 Task: Use the formula "IFNA" in spreadsheet "Project protfolio".
Action: Mouse moved to (104, 60)
Screenshot: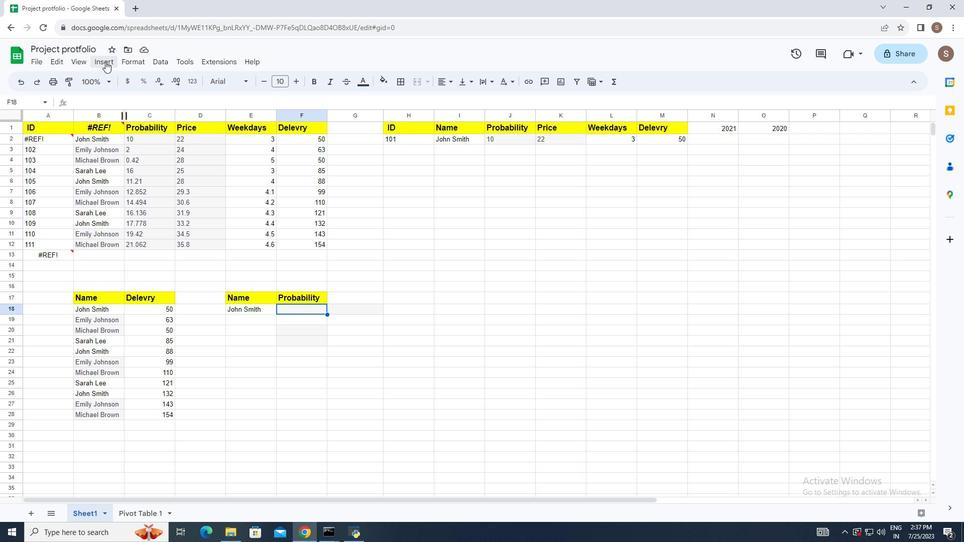 
Action: Mouse pressed left at (104, 60)
Screenshot: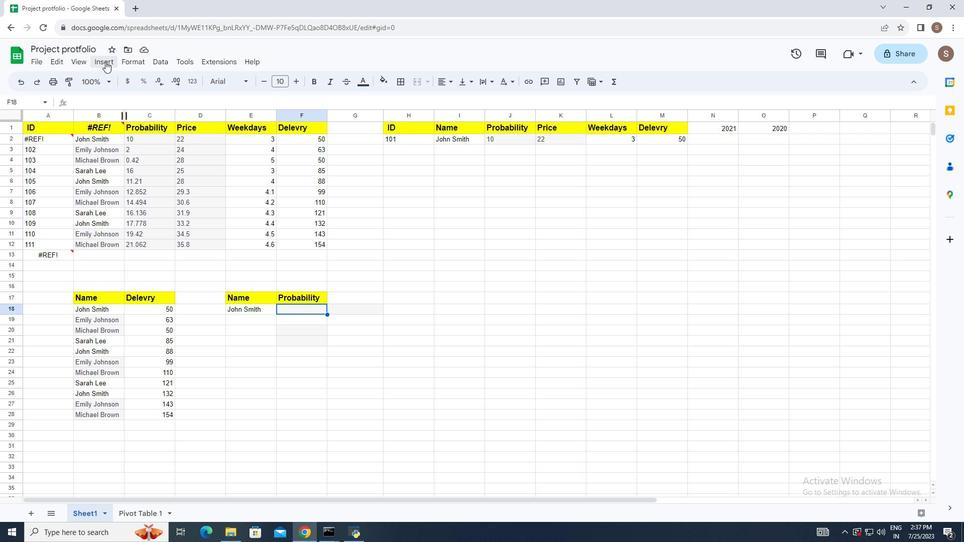 
Action: Mouse moved to (146, 235)
Screenshot: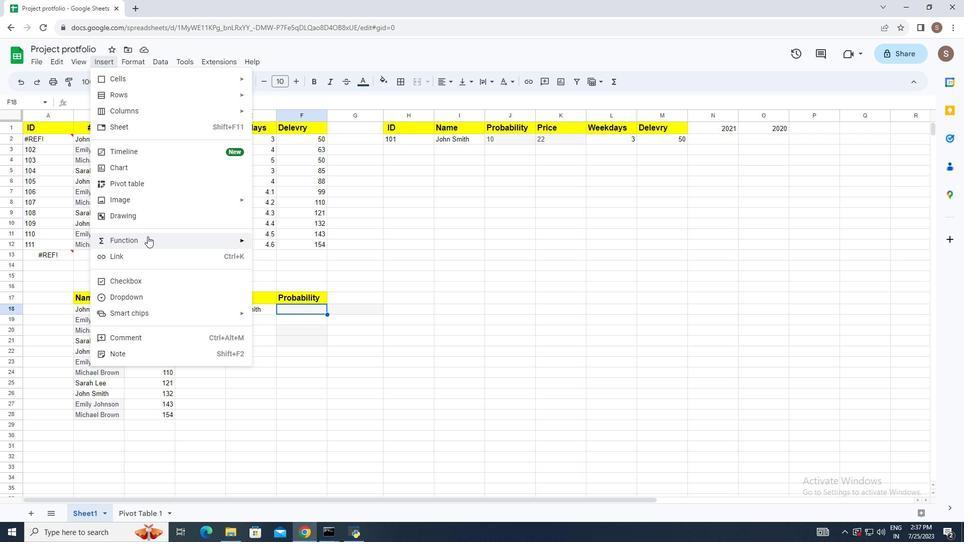
Action: Mouse pressed left at (146, 235)
Screenshot: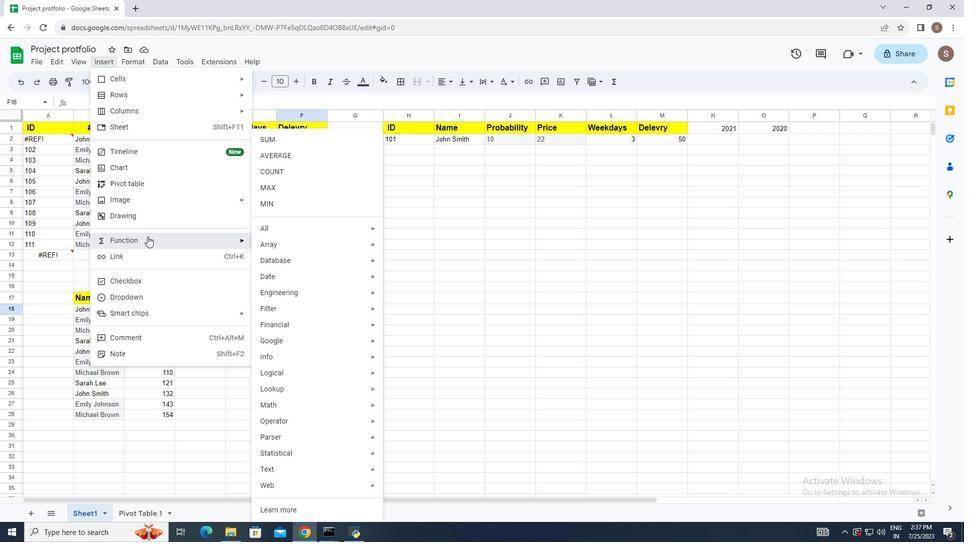 
Action: Mouse moved to (290, 232)
Screenshot: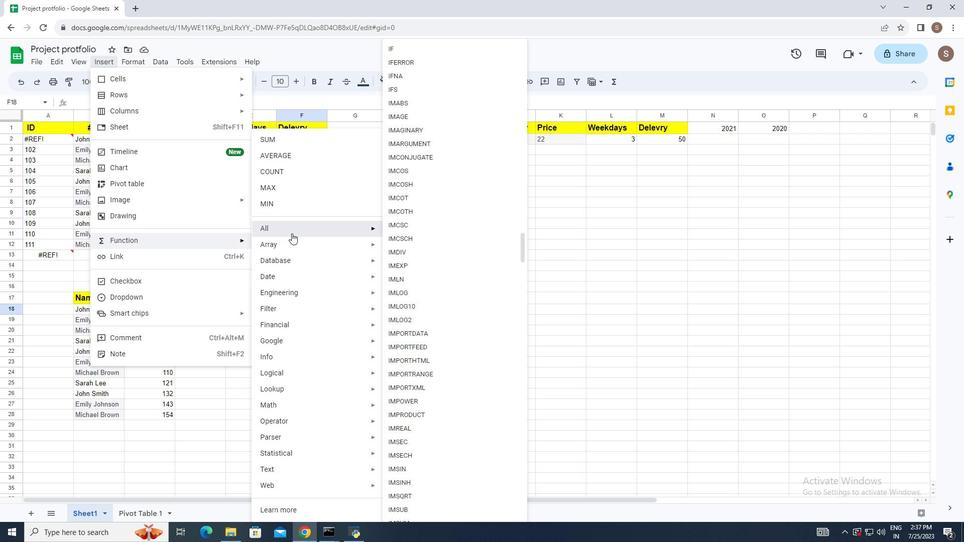 
Action: Mouse pressed left at (290, 232)
Screenshot: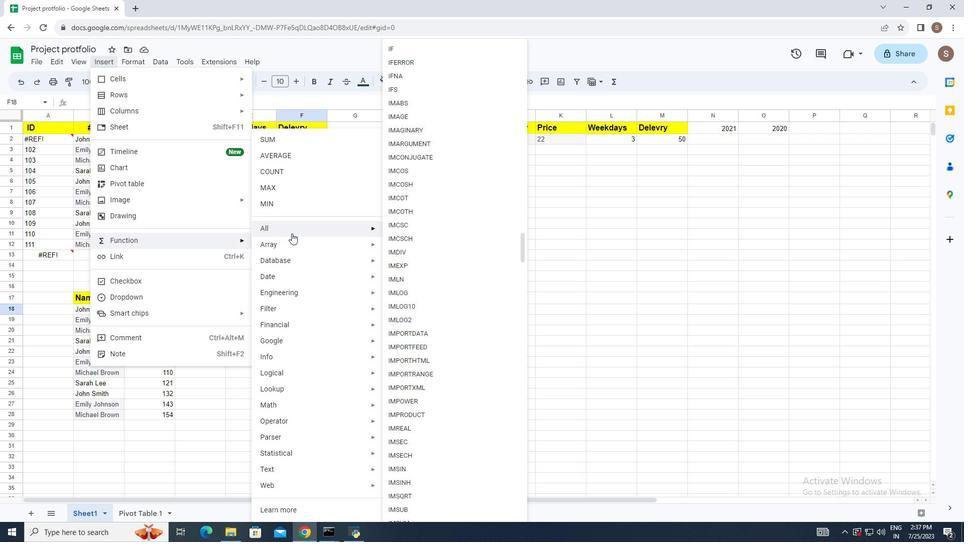 
Action: Mouse moved to (421, 75)
Screenshot: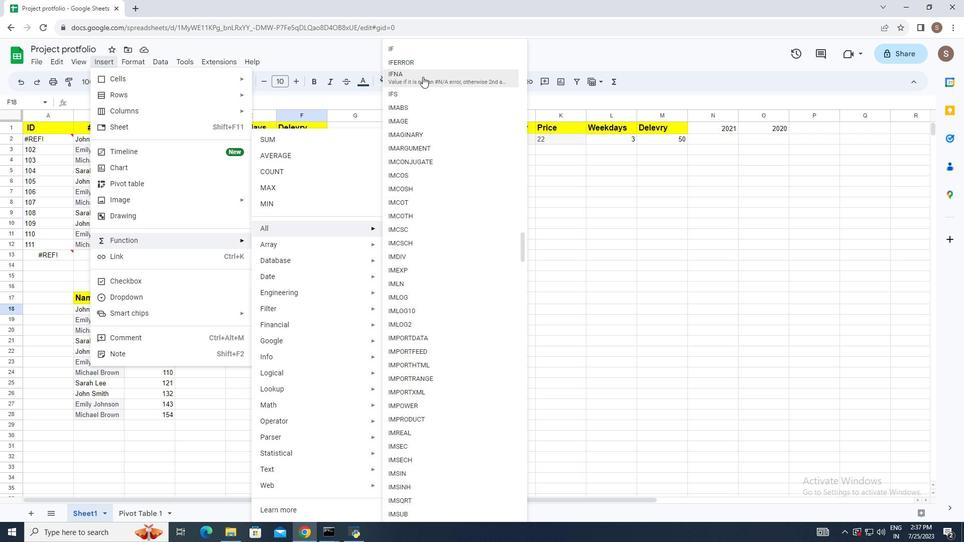 
Action: Mouse pressed left at (421, 75)
Screenshot: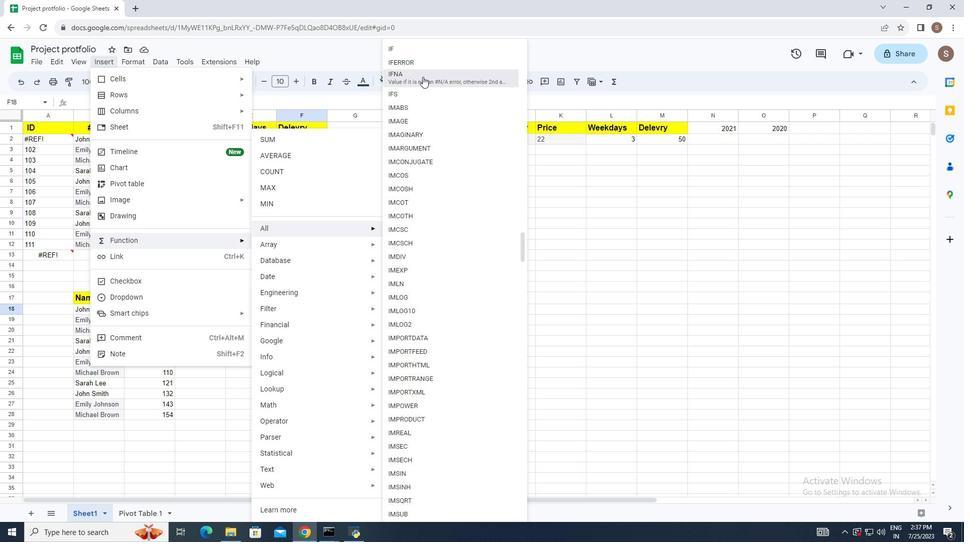 
Action: Mouse moved to (336, 277)
Screenshot: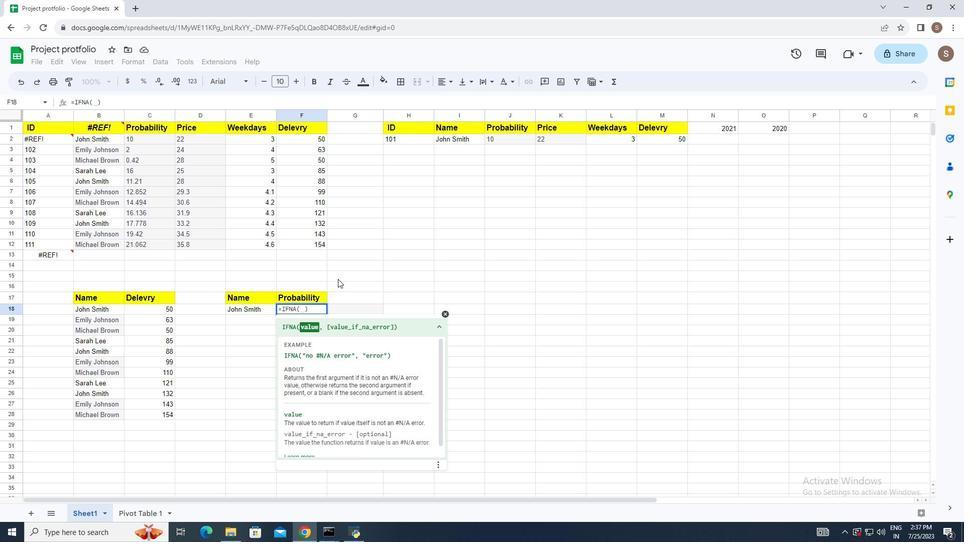 
Action: Key pressed <Key.shift>"no<Key.enter>
Screenshot: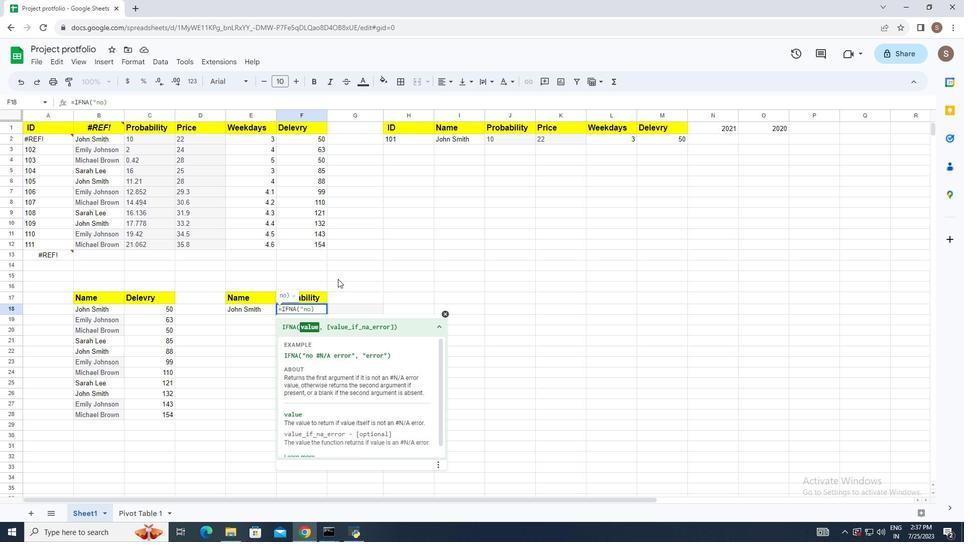 
Action: Mouse moved to (319, 332)
Screenshot: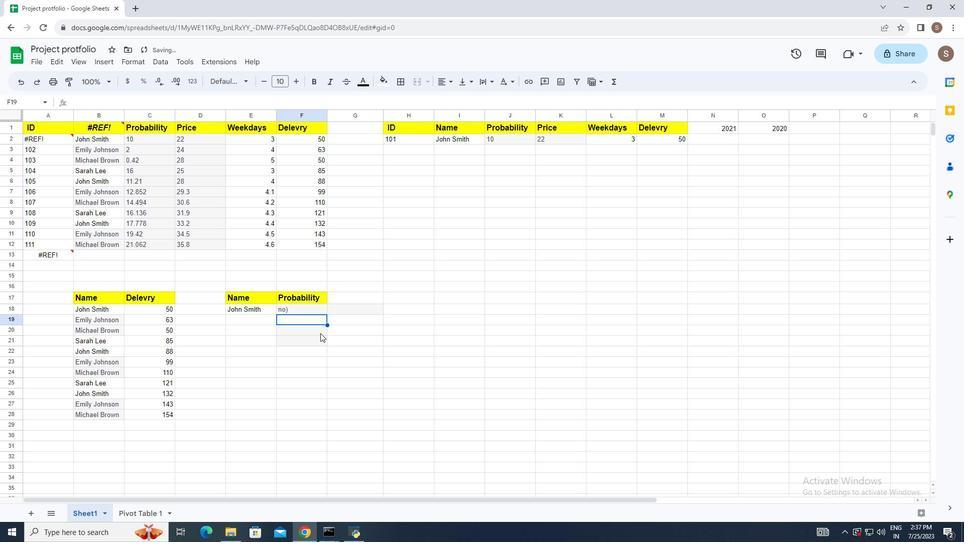 
